 Task: Create new export.
Action: Mouse moved to (112, 164)
Screenshot: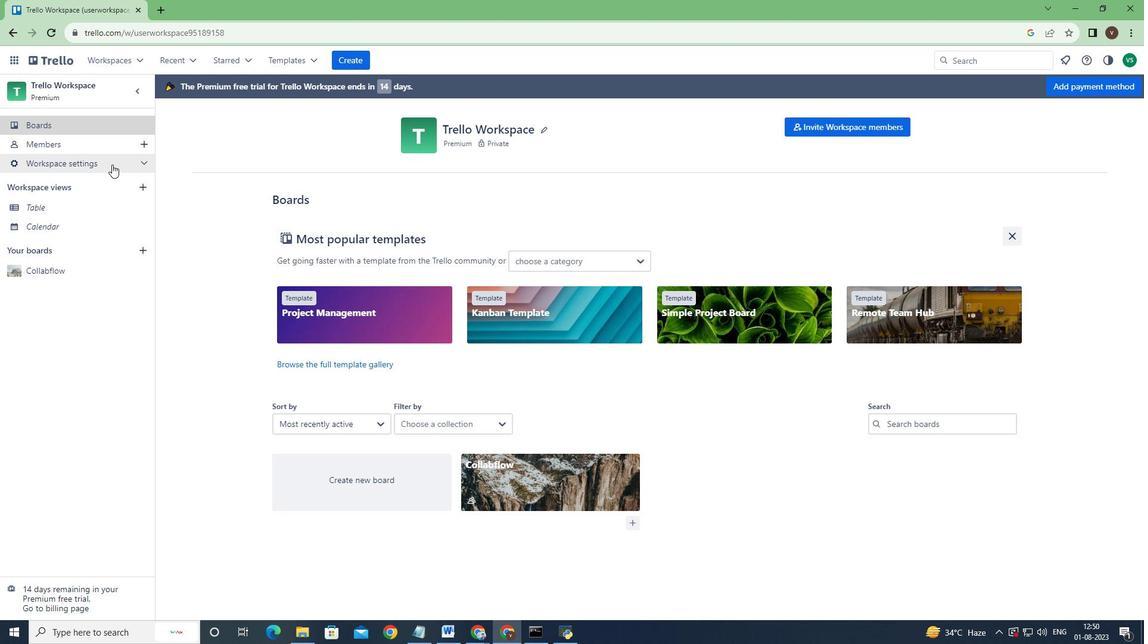 
Action: Mouse pressed left at (112, 164)
Screenshot: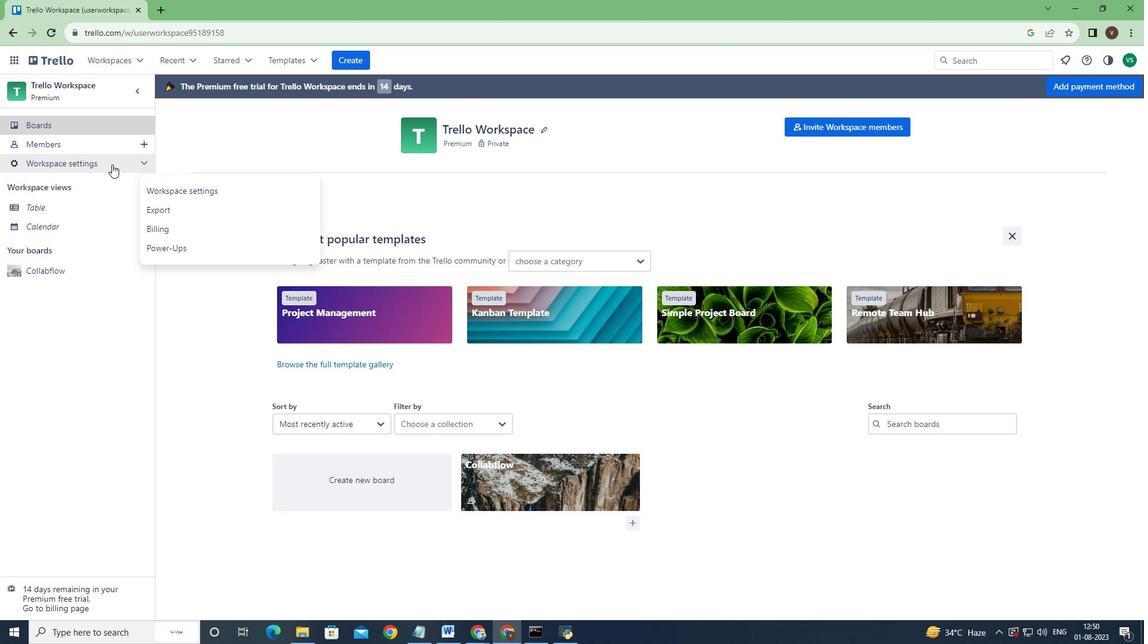 
Action: Mouse moved to (153, 208)
Screenshot: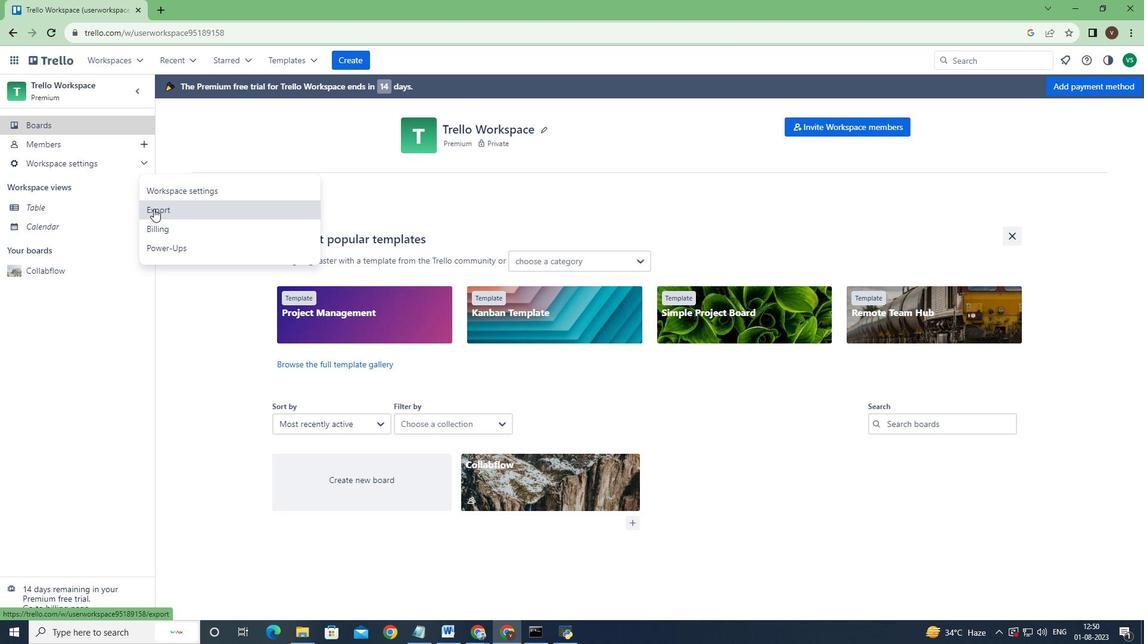 
Action: Mouse pressed left at (153, 208)
Screenshot: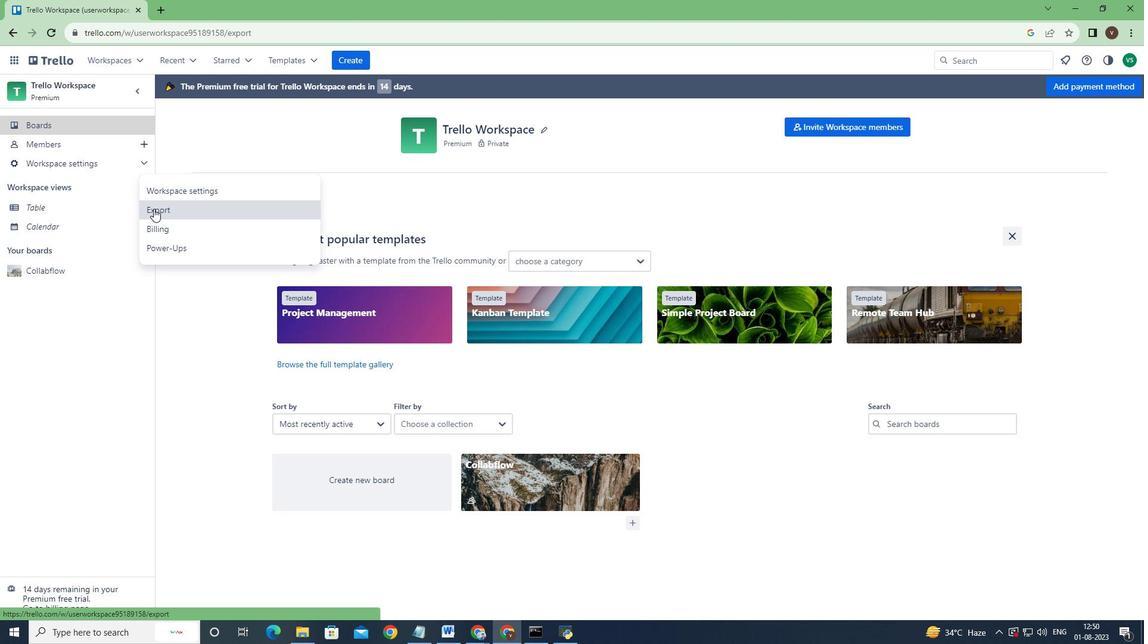 
Action: Mouse moved to (629, 225)
Screenshot: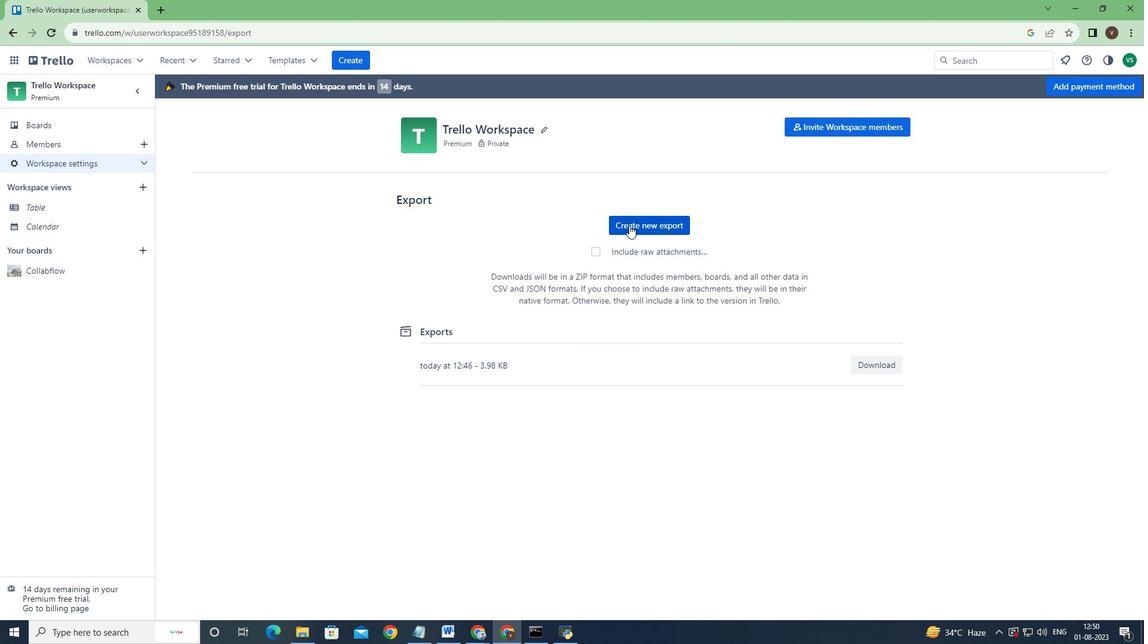 
Action: Mouse pressed left at (629, 225)
Screenshot: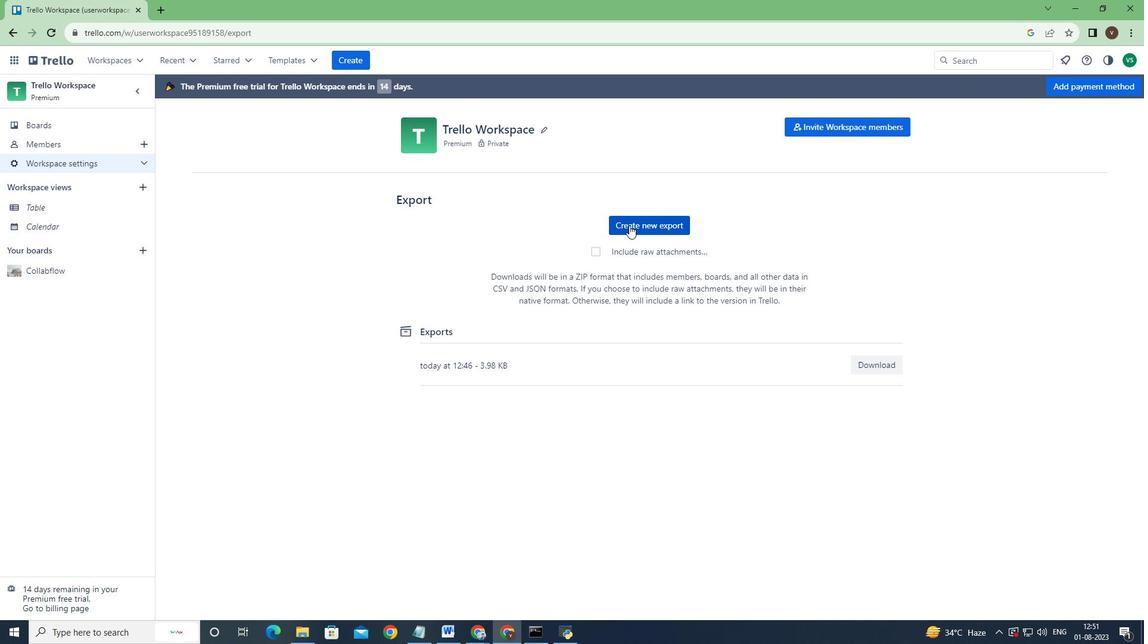 
